Task: Sort the products in the category "Tortillas" by unit price (low first).
Action: Mouse moved to (17, 81)
Screenshot: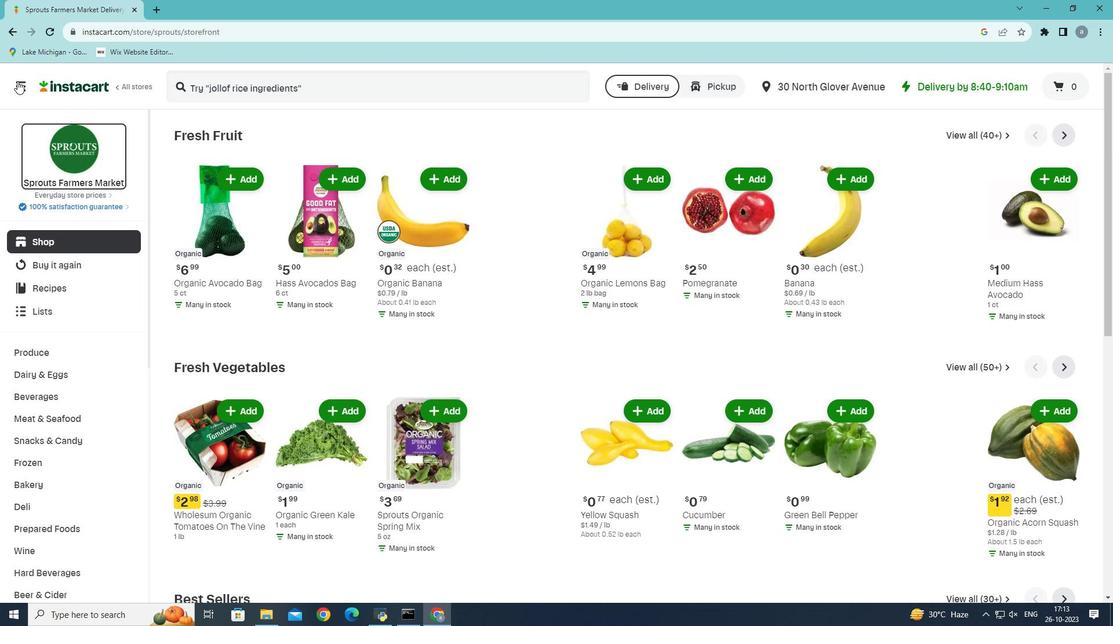 
Action: Mouse pressed left at (17, 81)
Screenshot: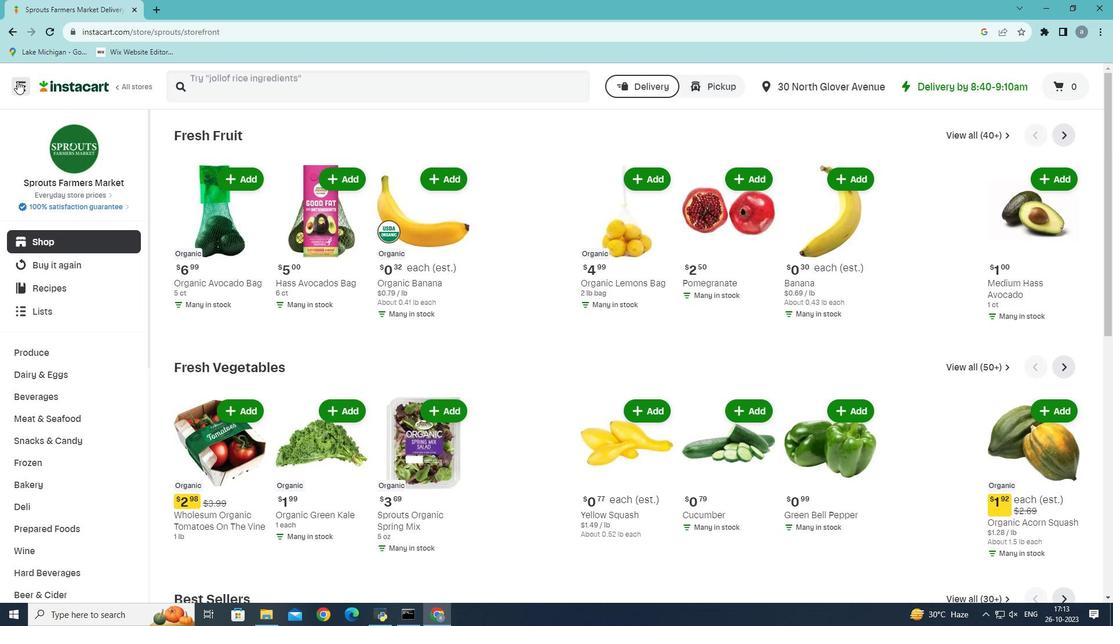 
Action: Mouse moved to (51, 332)
Screenshot: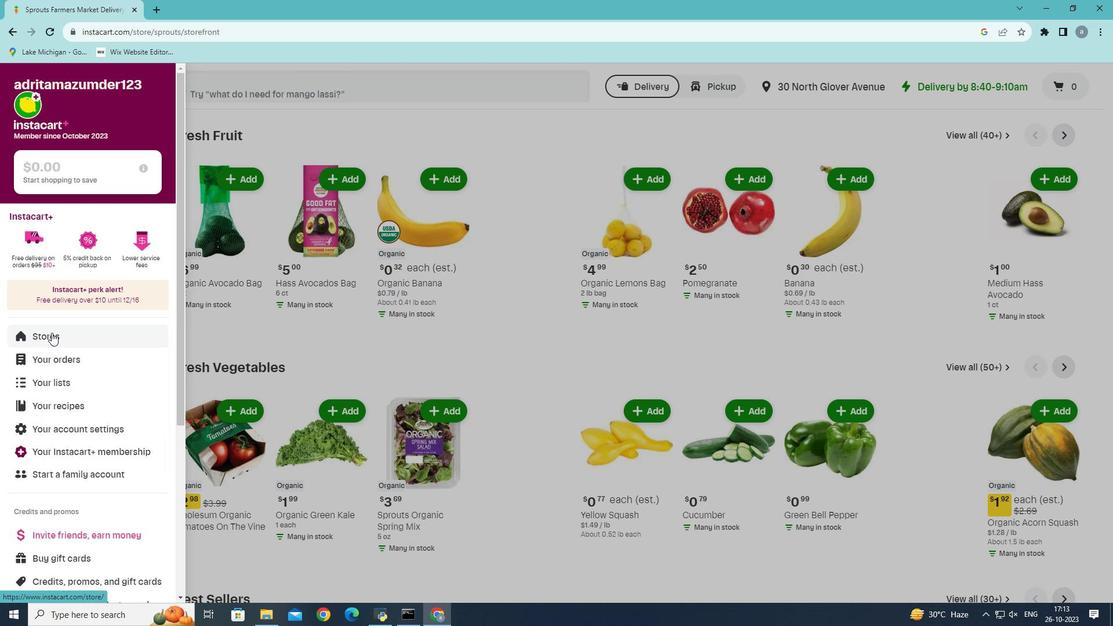 
Action: Mouse pressed left at (51, 332)
Screenshot: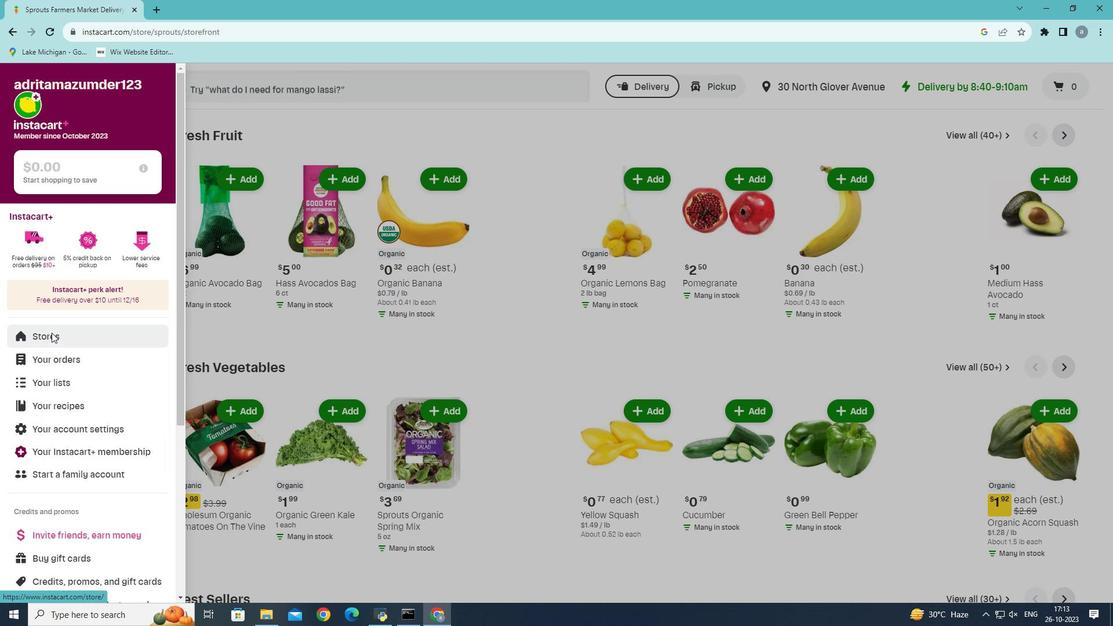 
Action: Mouse moved to (269, 132)
Screenshot: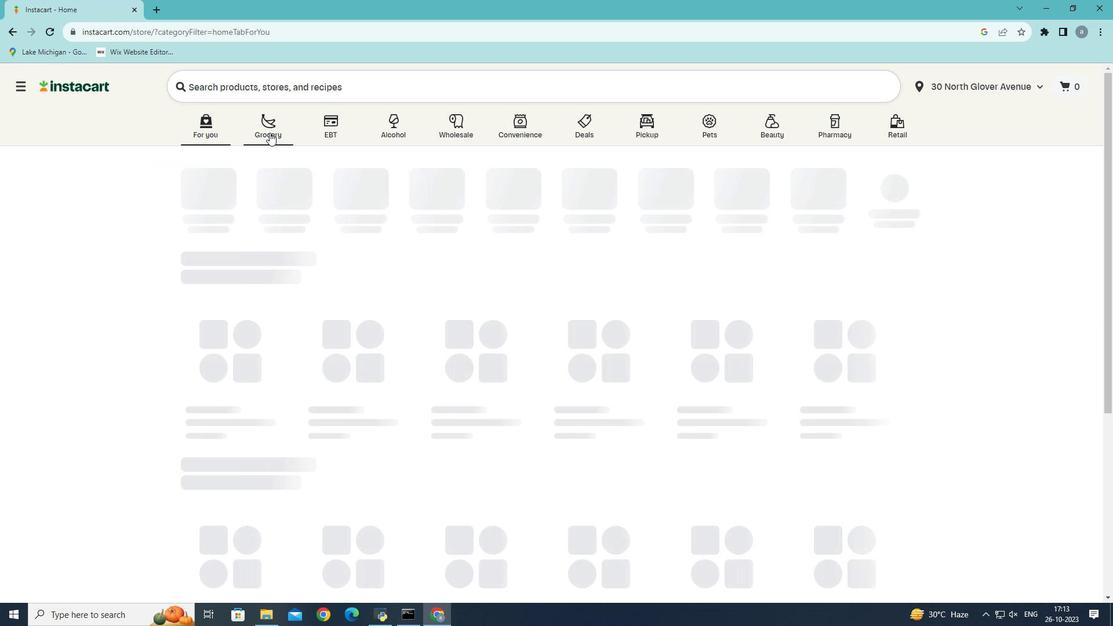 
Action: Mouse pressed left at (269, 132)
Screenshot: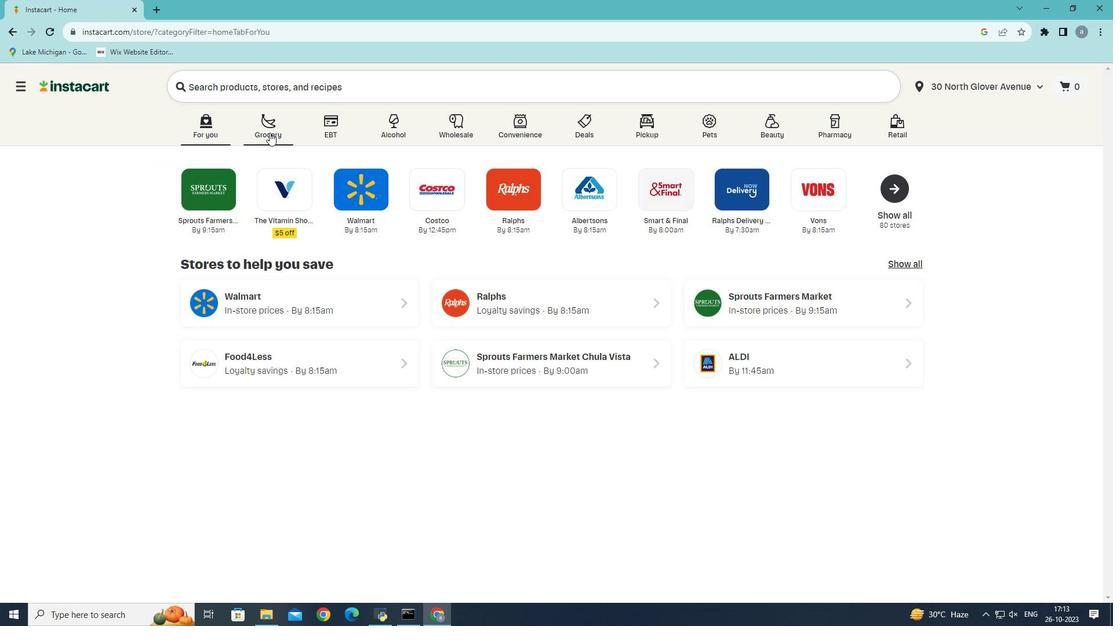 
Action: Mouse moved to (261, 345)
Screenshot: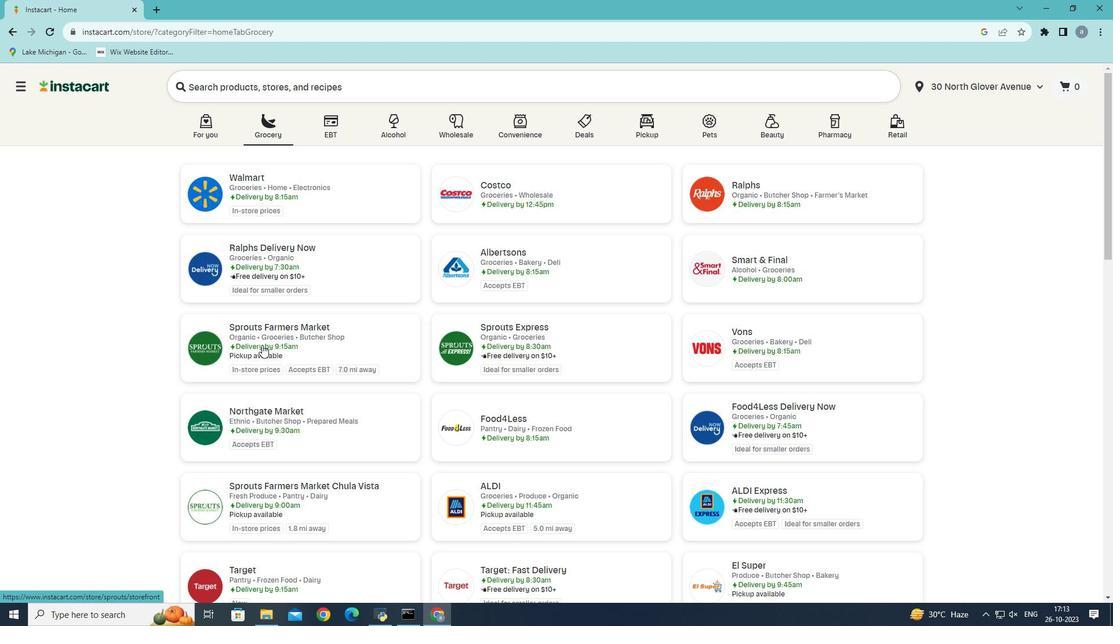 
Action: Mouse pressed left at (261, 345)
Screenshot: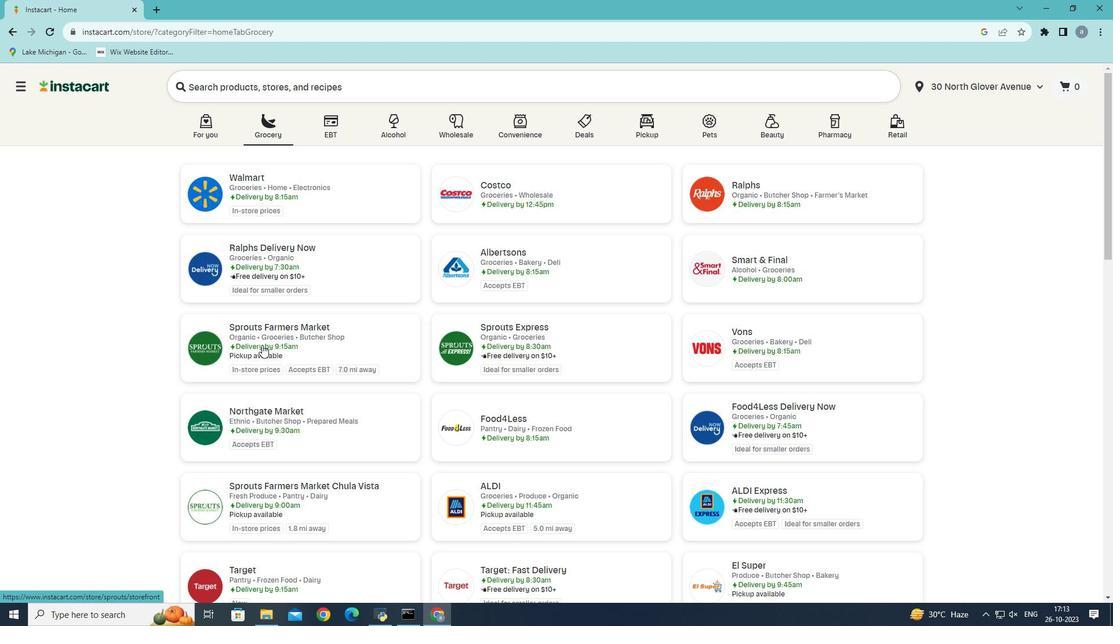 
Action: Mouse moved to (66, 487)
Screenshot: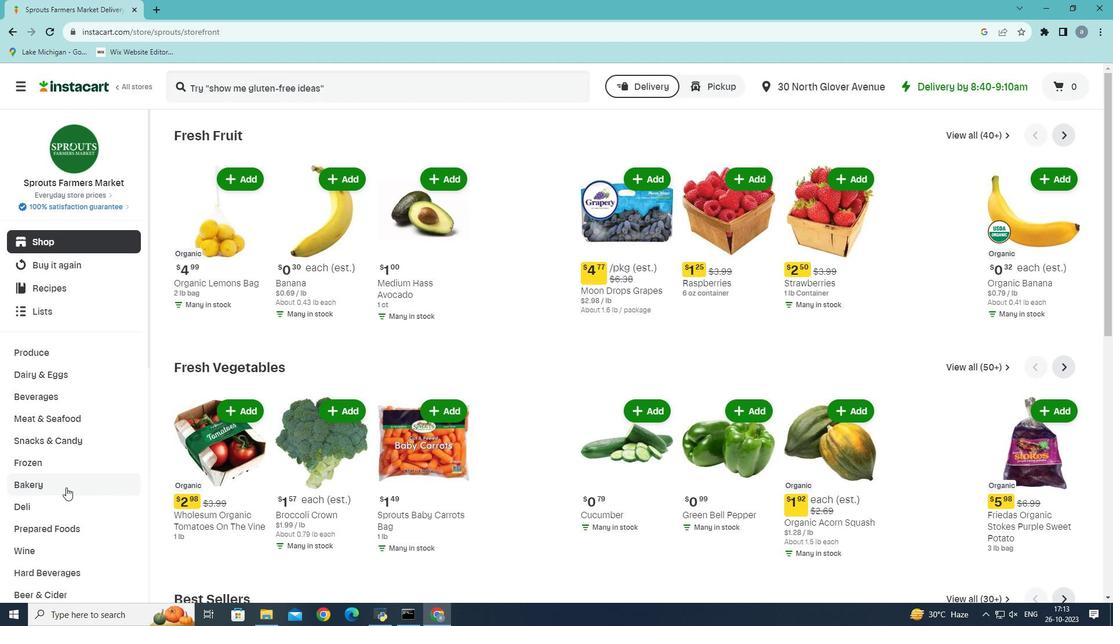 
Action: Mouse pressed left at (66, 487)
Screenshot: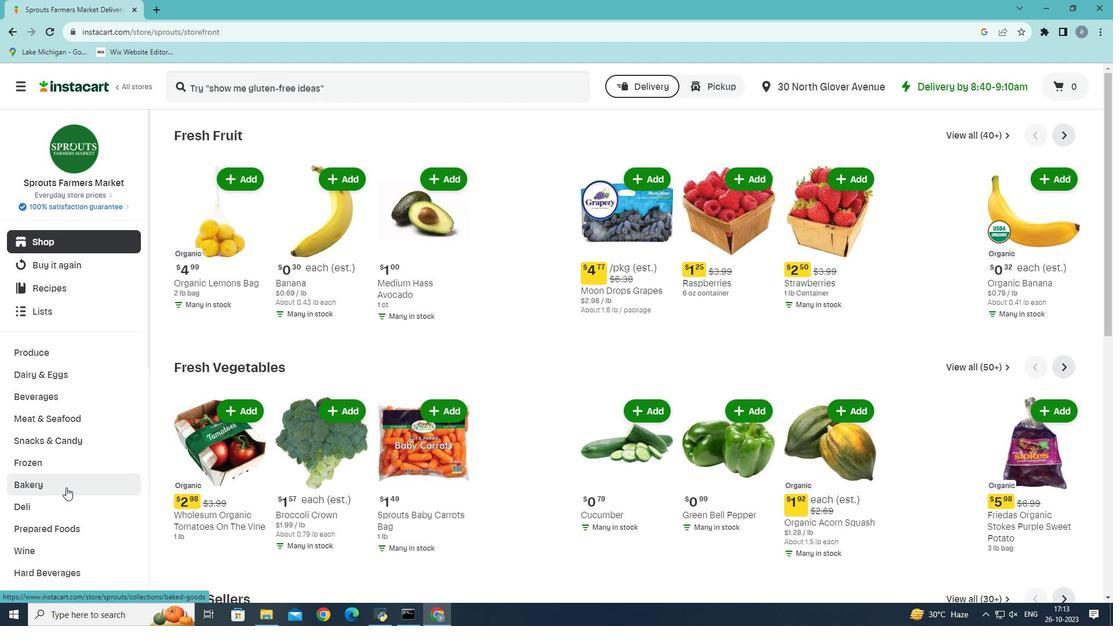 
Action: Mouse moved to (863, 164)
Screenshot: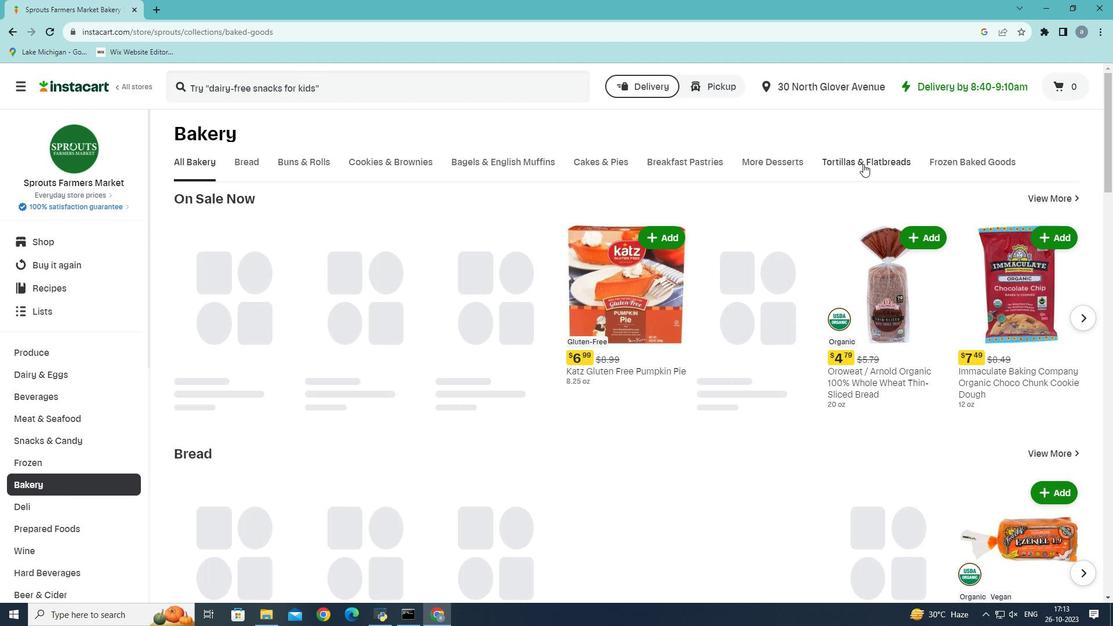 
Action: Mouse pressed left at (863, 164)
Screenshot: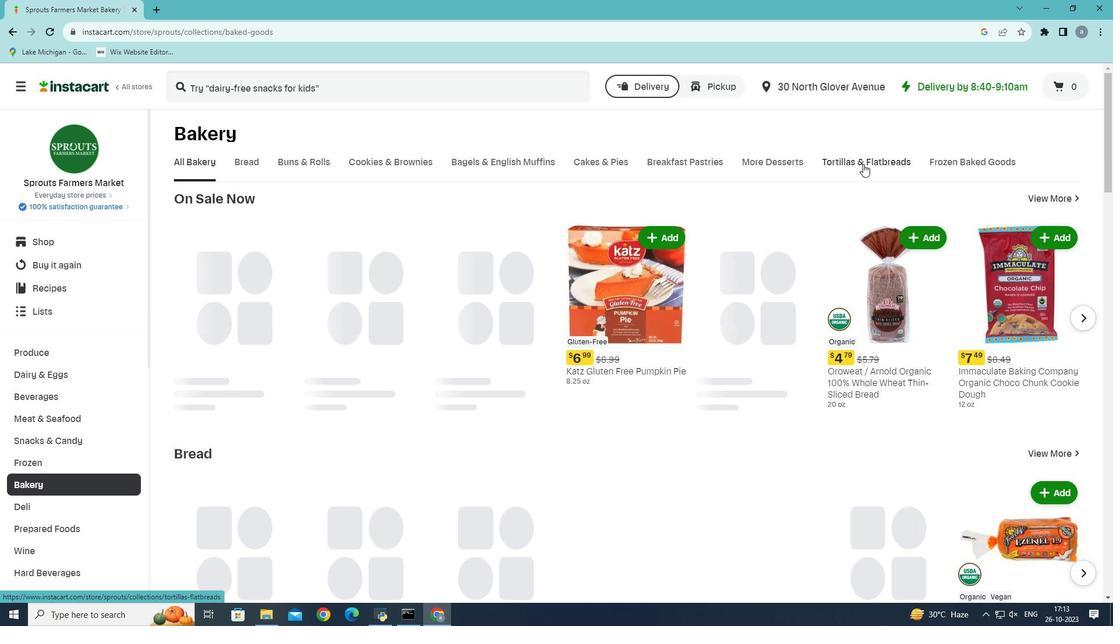 
Action: Mouse moved to (251, 213)
Screenshot: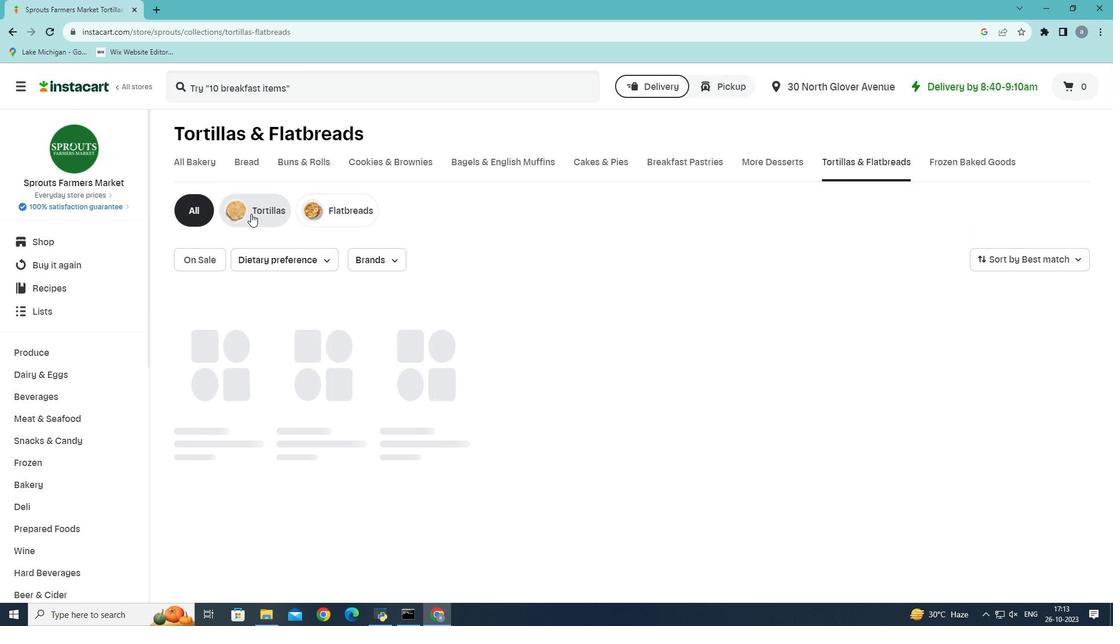 
Action: Mouse pressed left at (251, 213)
Screenshot: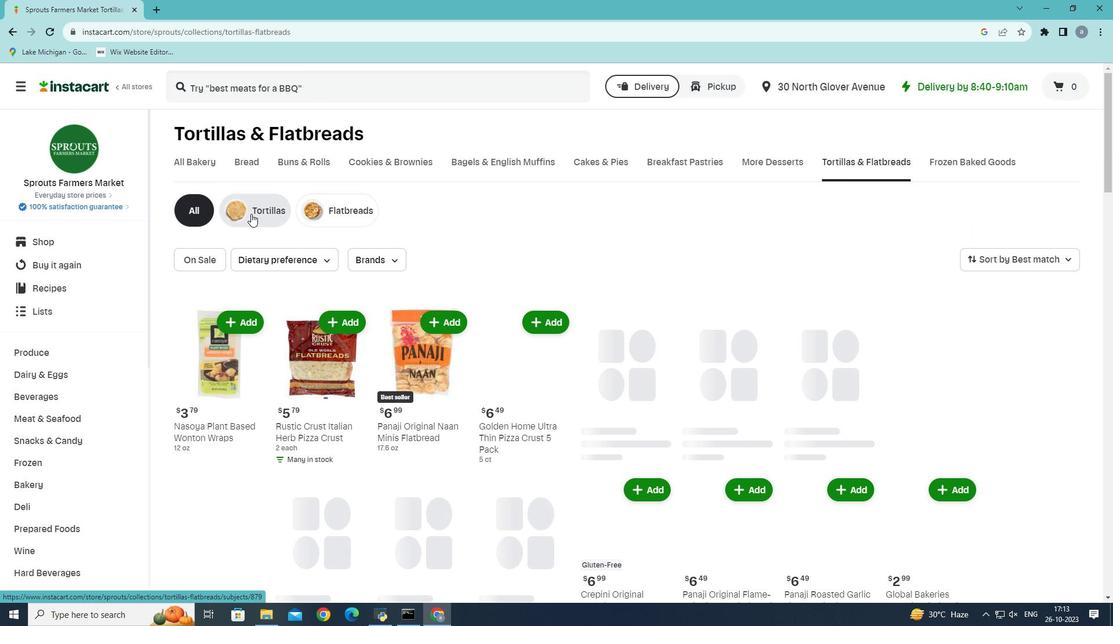 
Action: Mouse moved to (1070, 255)
Screenshot: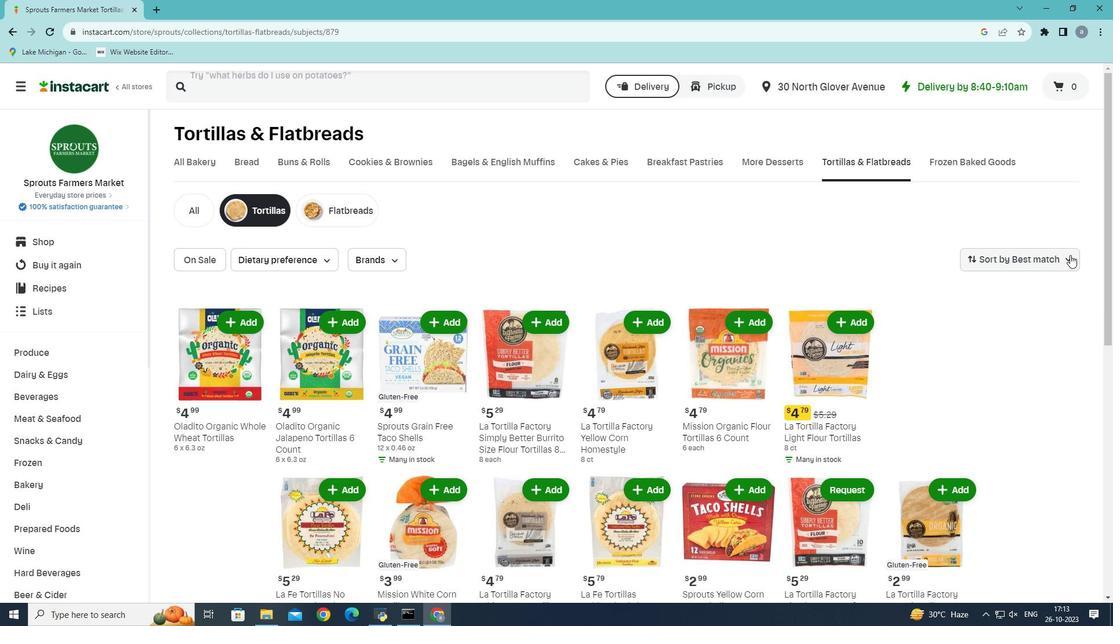 
Action: Mouse pressed left at (1070, 255)
Screenshot: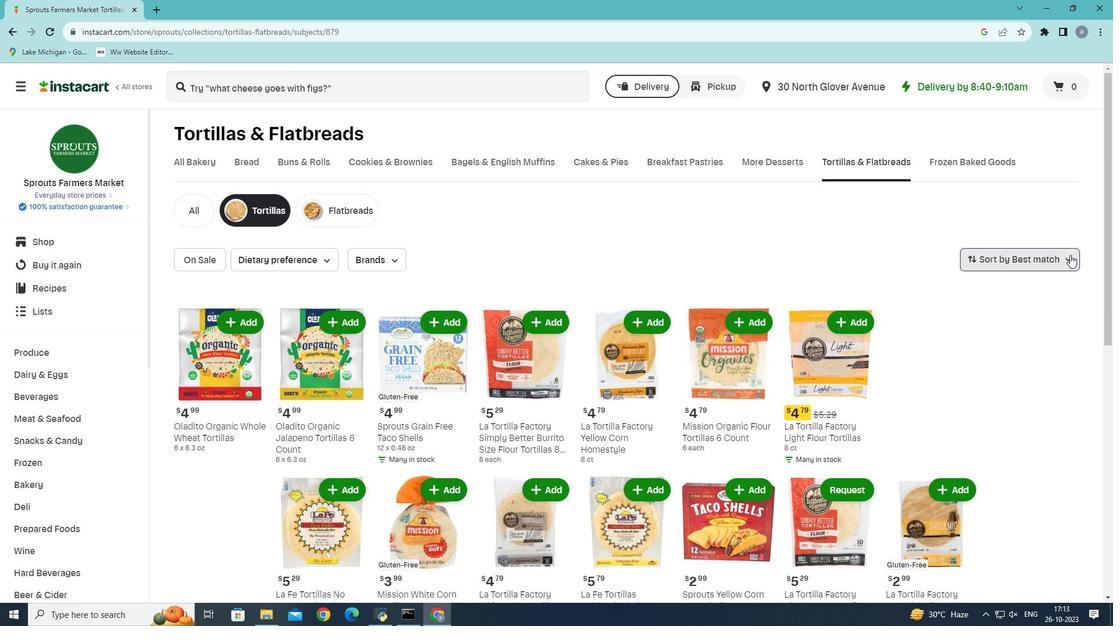 
Action: Mouse moved to (1032, 366)
Screenshot: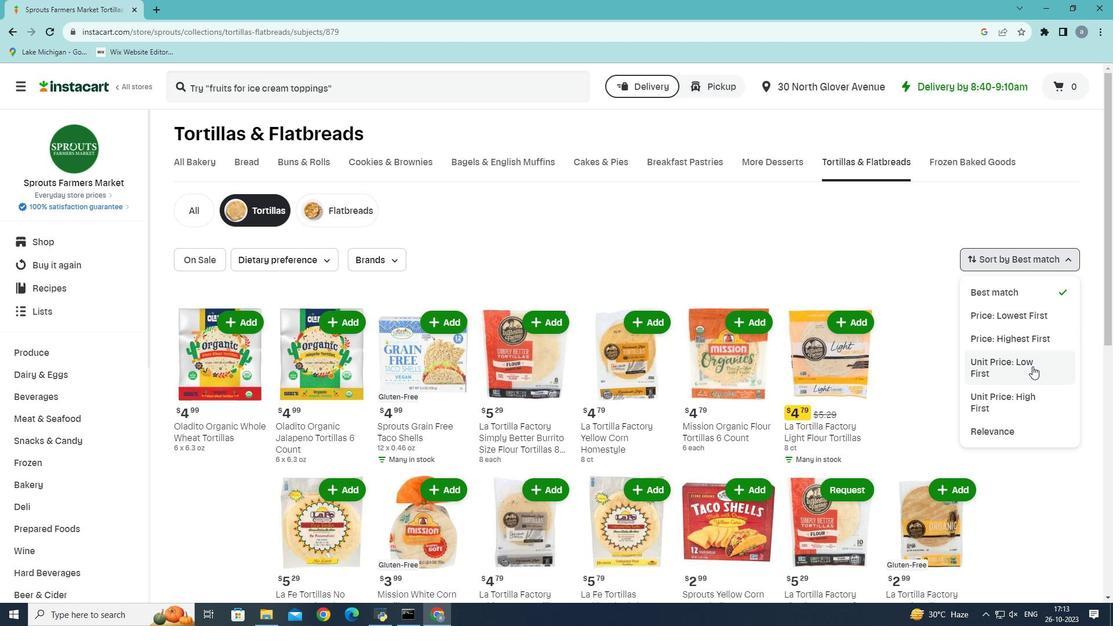 
Action: Mouse pressed left at (1032, 366)
Screenshot: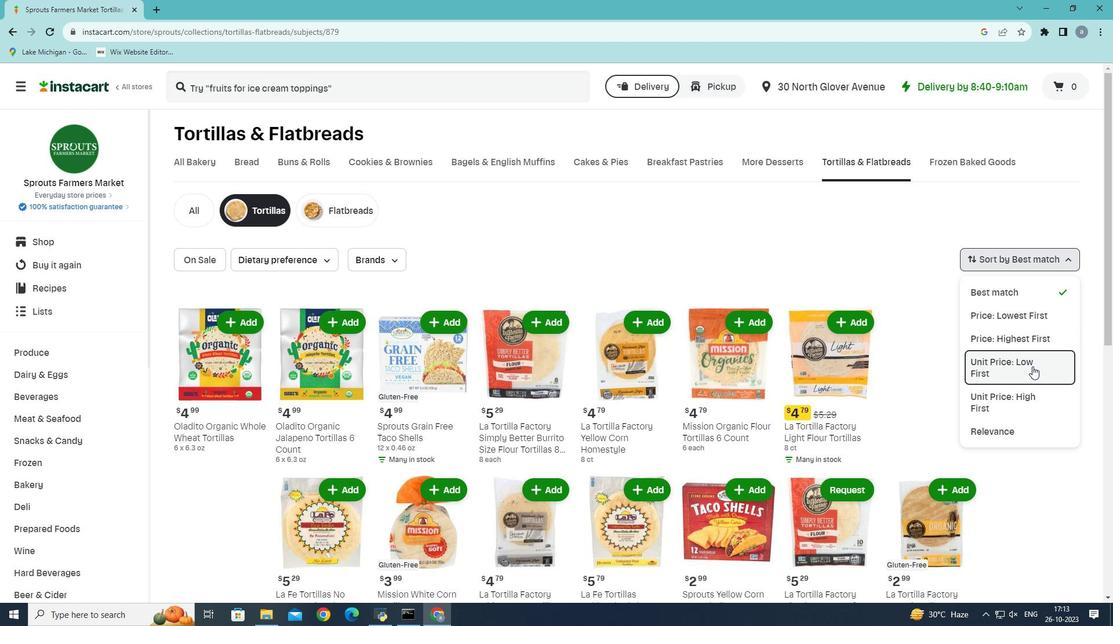 
Action: Mouse moved to (689, 301)
Screenshot: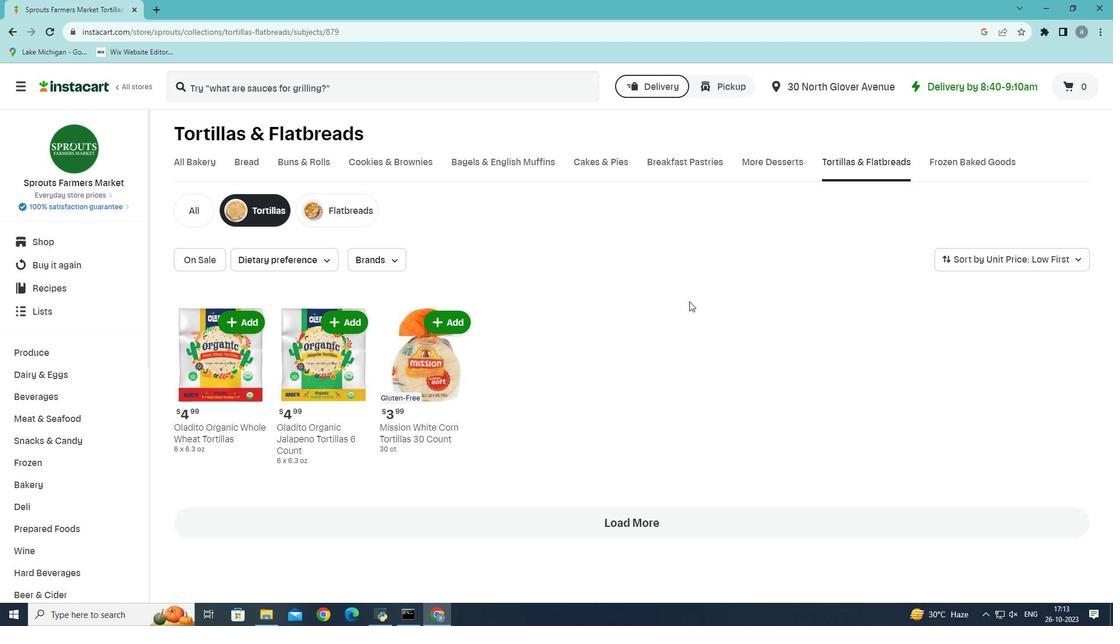 
